Task: Add the 'Actual Work' column to the task view in Outlook.
Action: Mouse moved to (13, 133)
Screenshot: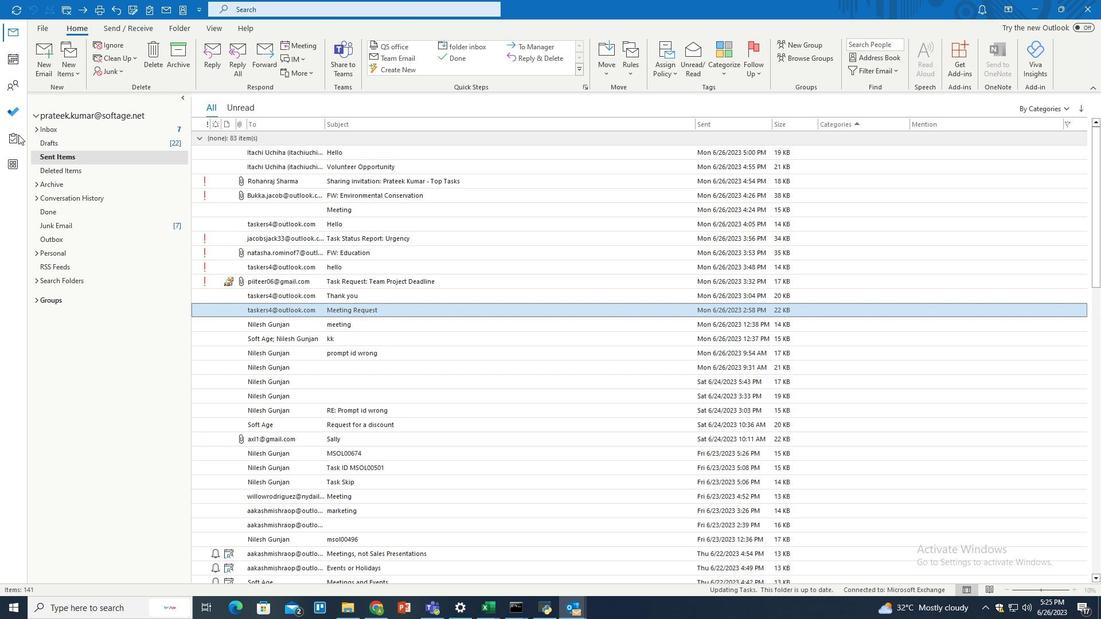 
Action: Mouse pressed left at (13, 133)
Screenshot: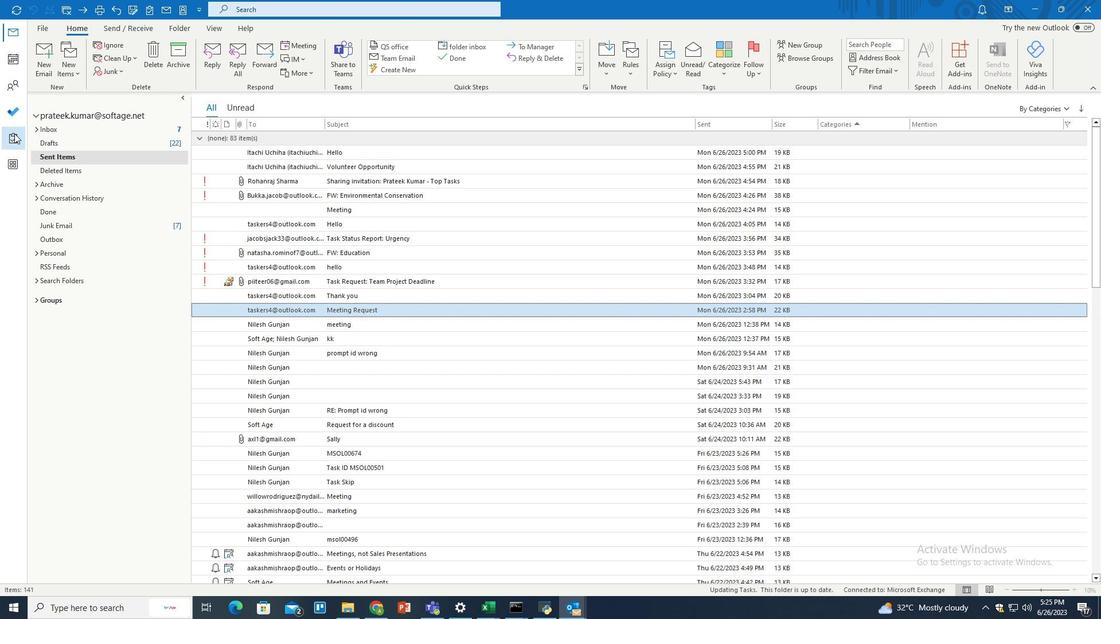 
Action: Mouse moved to (213, 25)
Screenshot: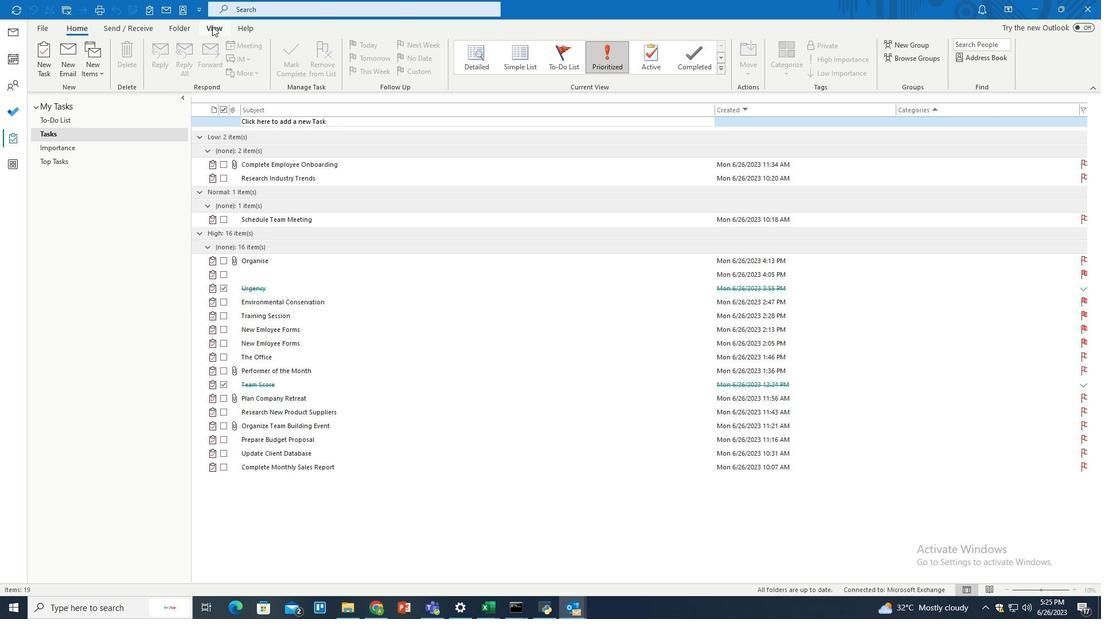 
Action: Mouse pressed left at (213, 25)
Screenshot: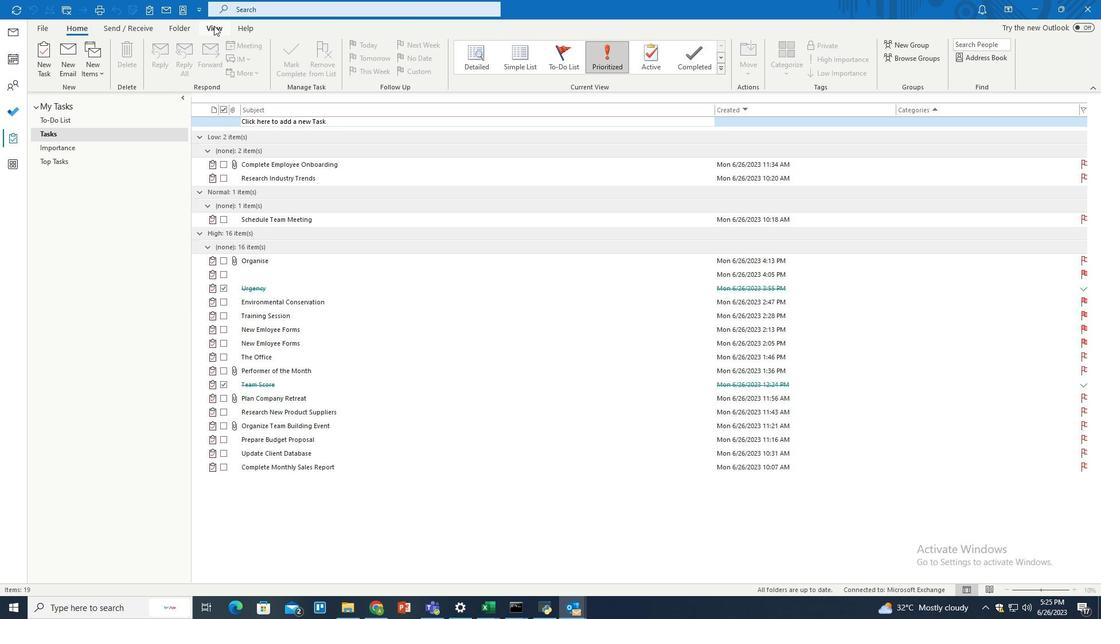 
Action: Mouse moved to (435, 57)
Screenshot: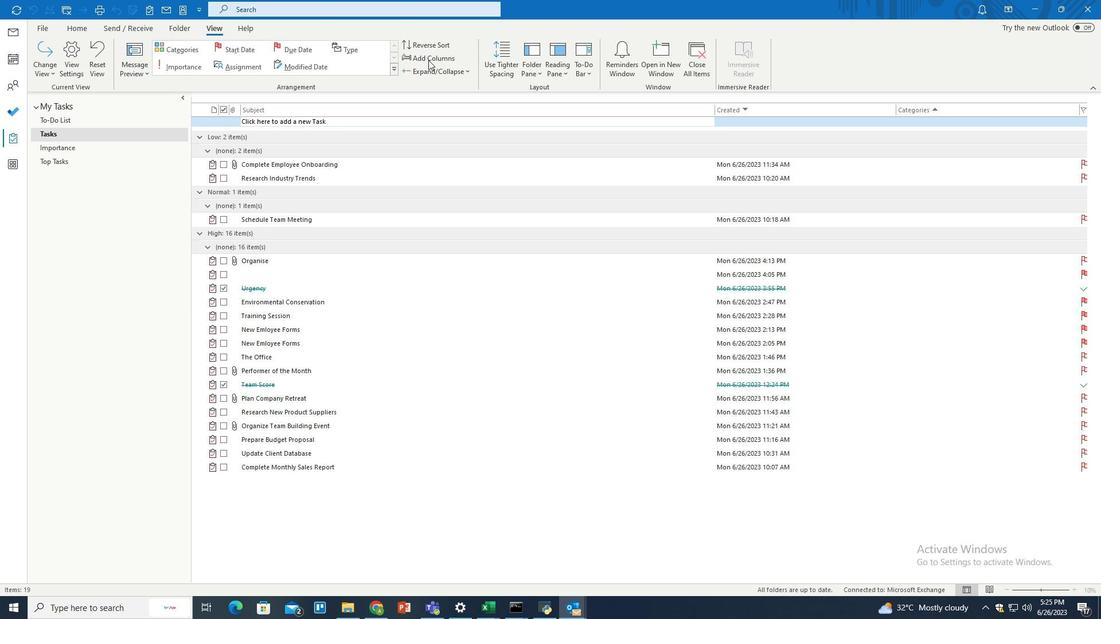 
Action: Mouse pressed left at (435, 57)
Screenshot: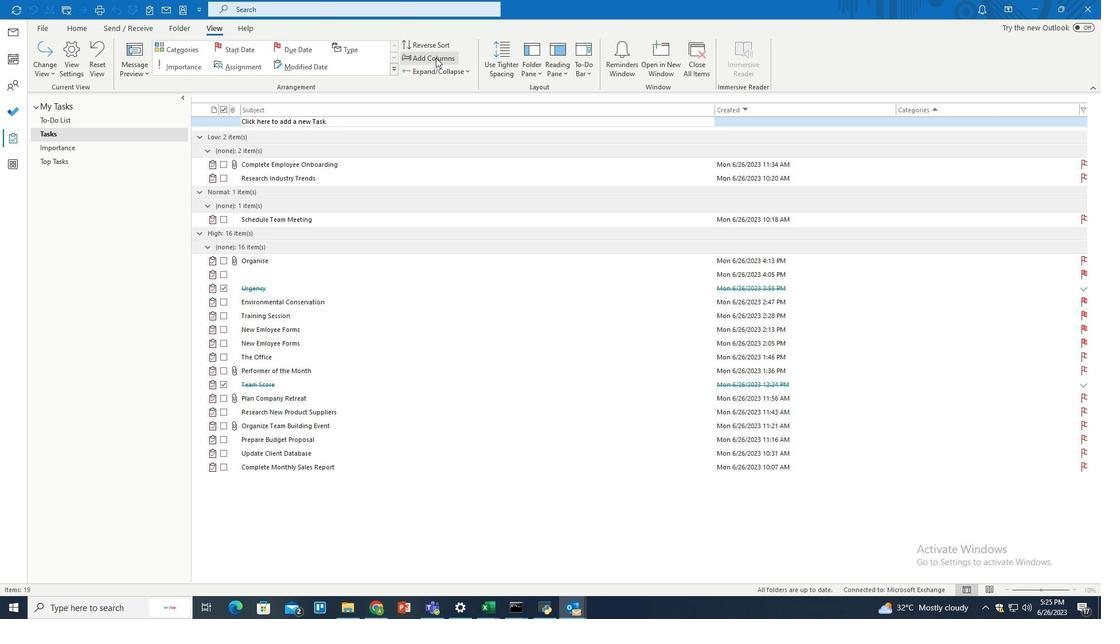 
Action: Mouse moved to (447, 279)
Screenshot: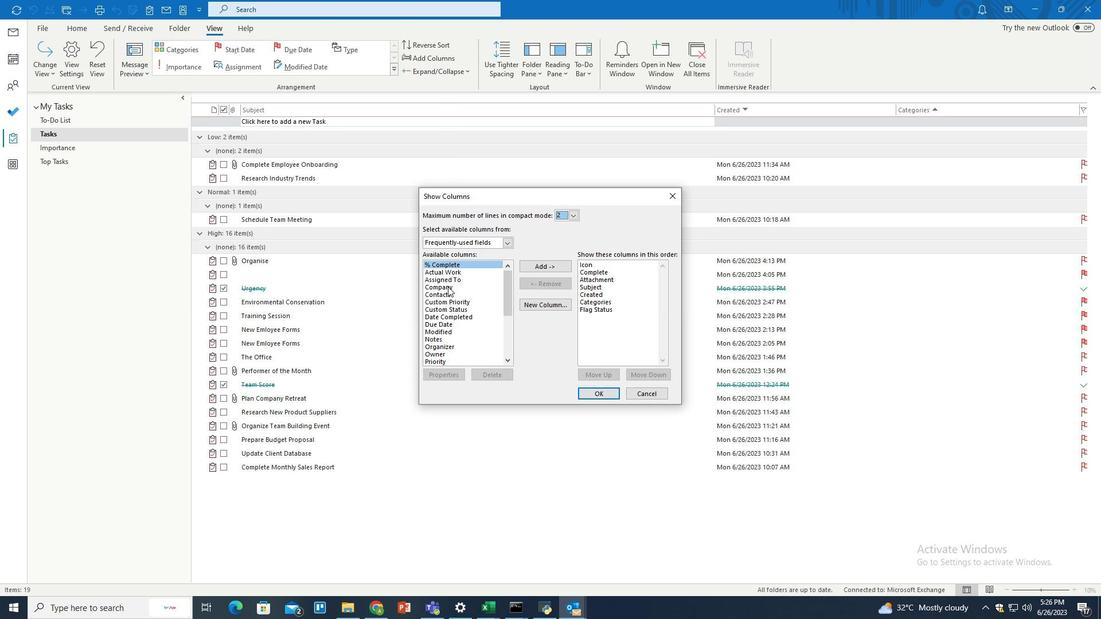 
Action: Mouse pressed left at (447, 279)
Screenshot: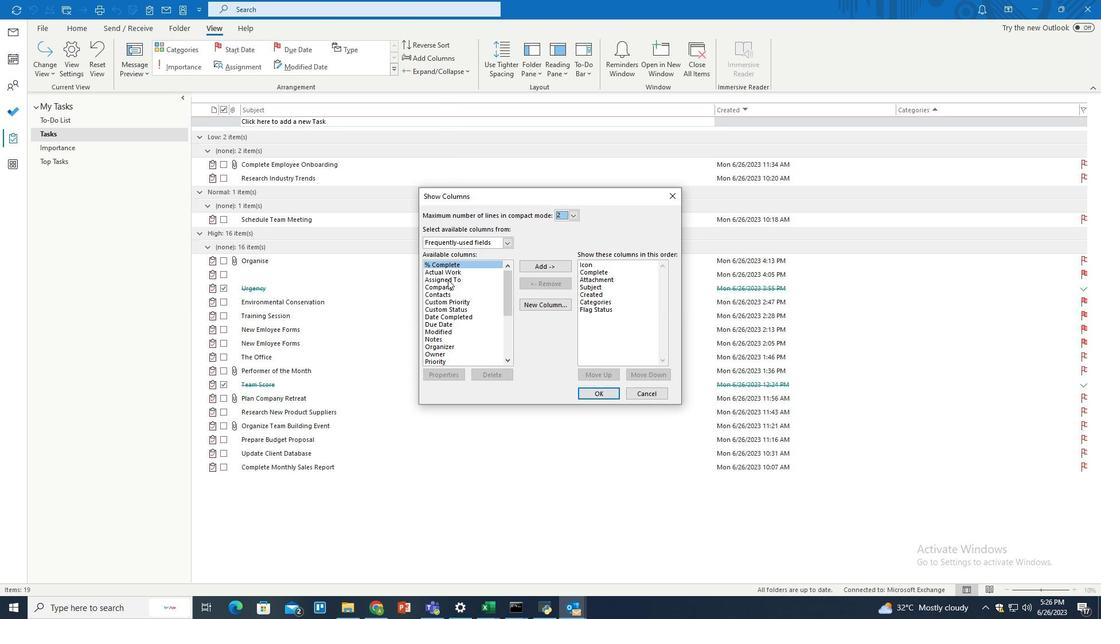 
Action: Mouse moved to (540, 264)
Screenshot: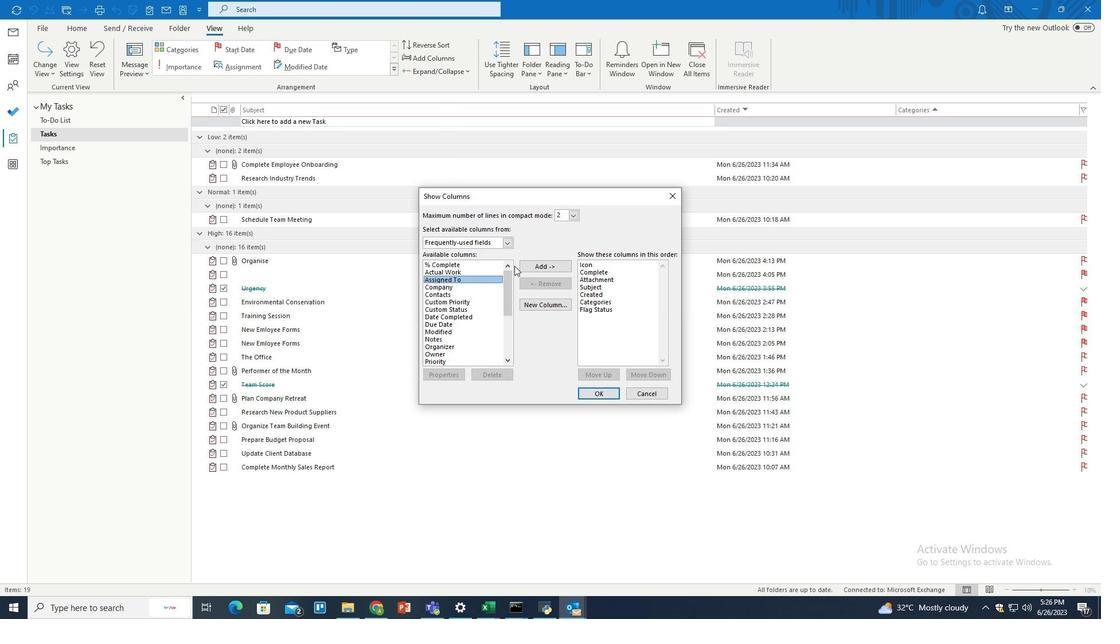 
Action: Mouse pressed left at (540, 264)
Screenshot: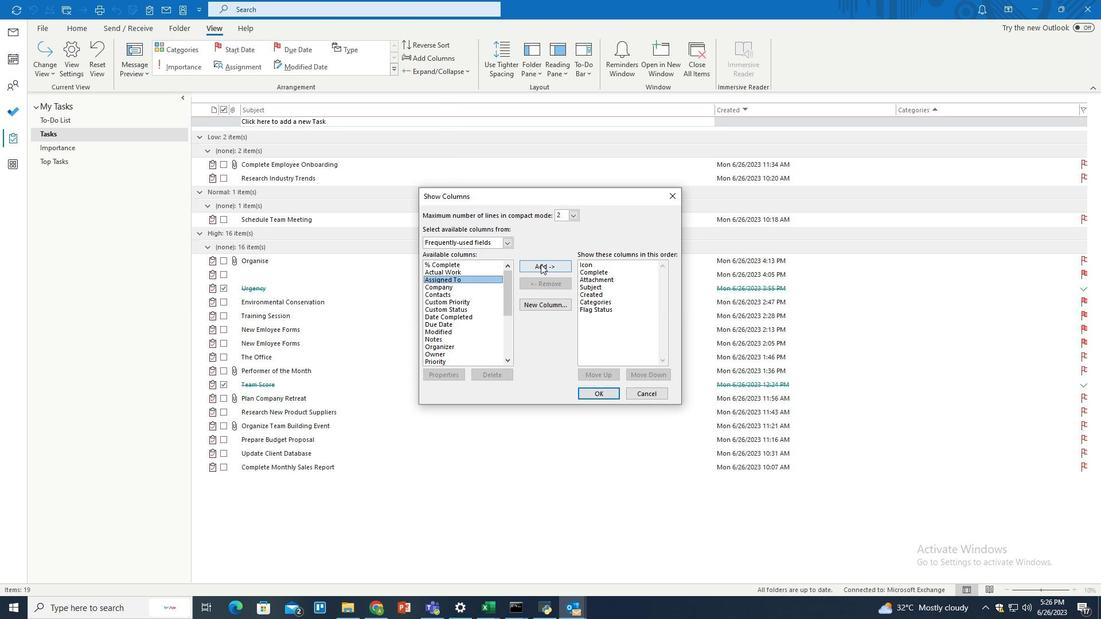 
Action: Mouse moved to (597, 395)
Screenshot: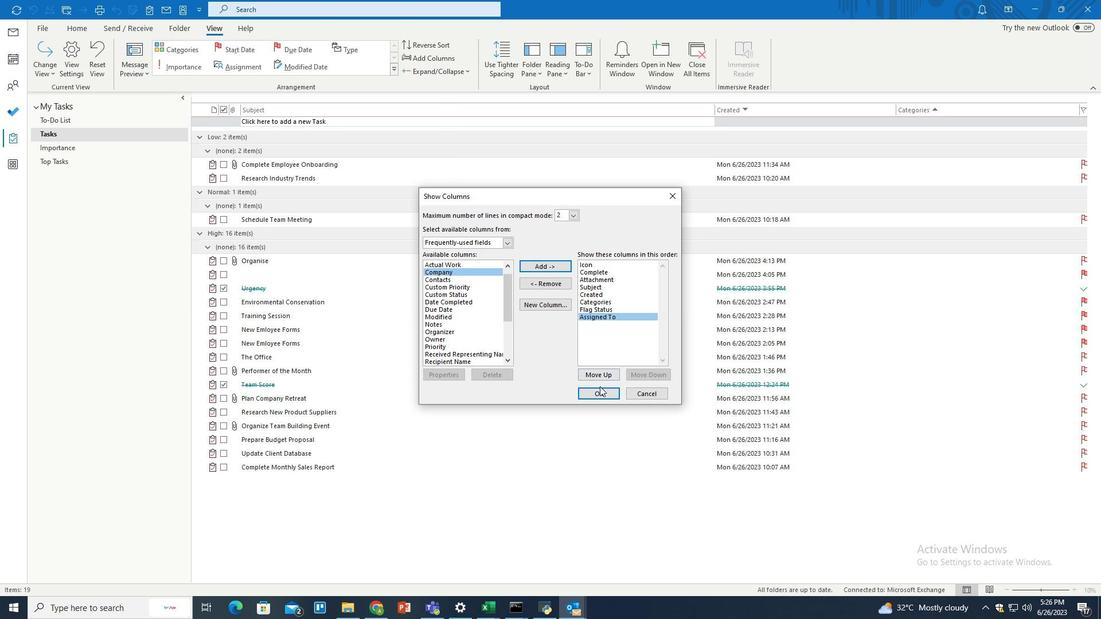 
Action: Mouse pressed left at (597, 395)
Screenshot: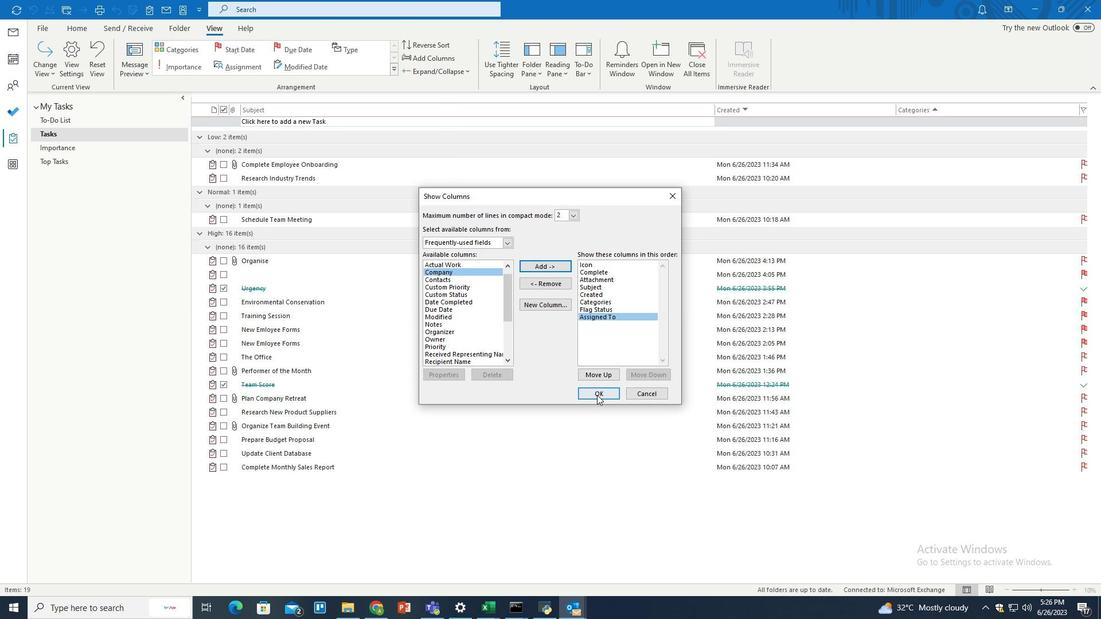 
Action: Mouse moved to (529, 388)
Screenshot: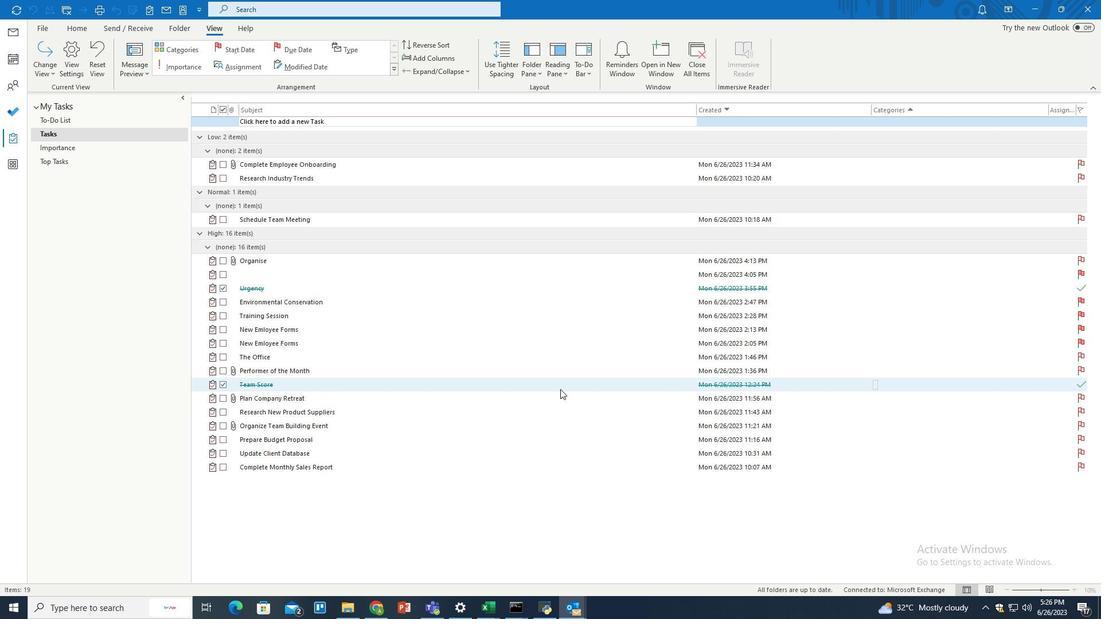 
